 Task: In the  document report.html Use the feature 'and check spelling and grammer' Select the body of letter and change paragraph spacing to  'Double' Select the word Good Evening and change font size to  30
Action: Mouse moved to (299, 336)
Screenshot: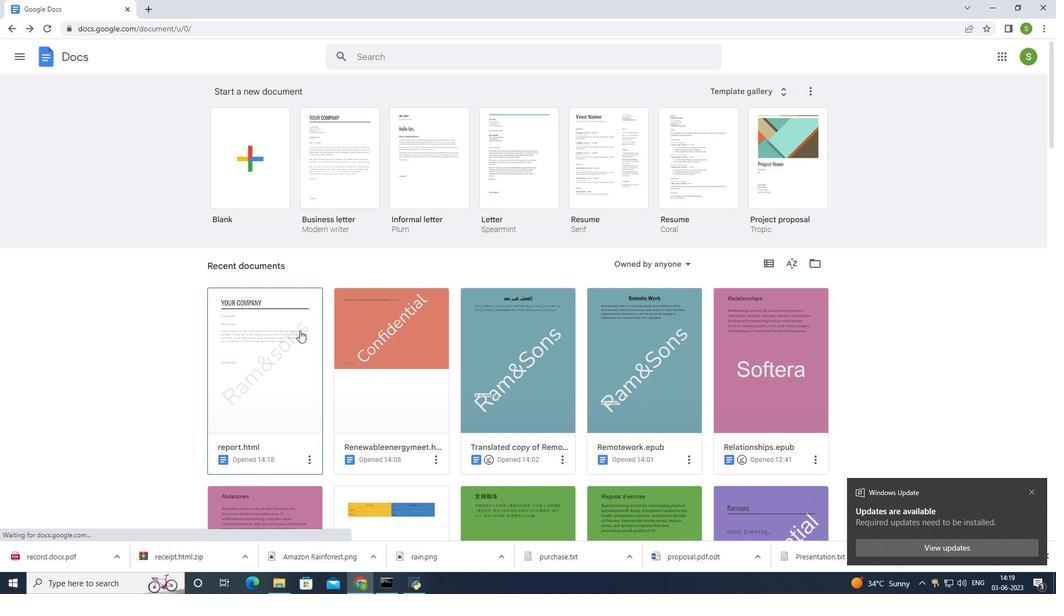 
Action: Mouse pressed left at (299, 336)
Screenshot: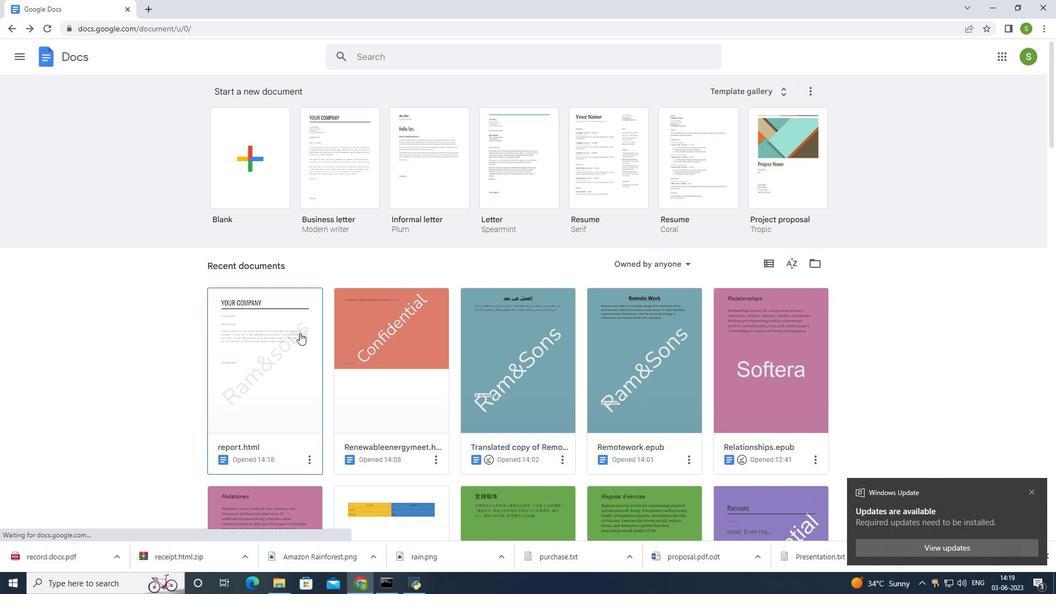 
Action: Mouse moved to (179, 65)
Screenshot: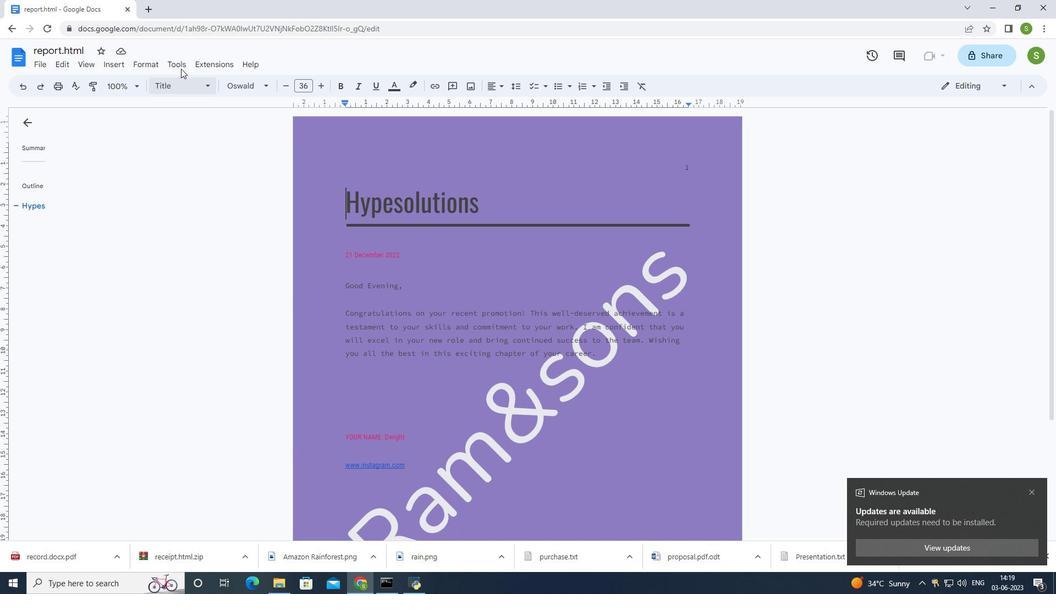 
Action: Mouse pressed left at (179, 65)
Screenshot: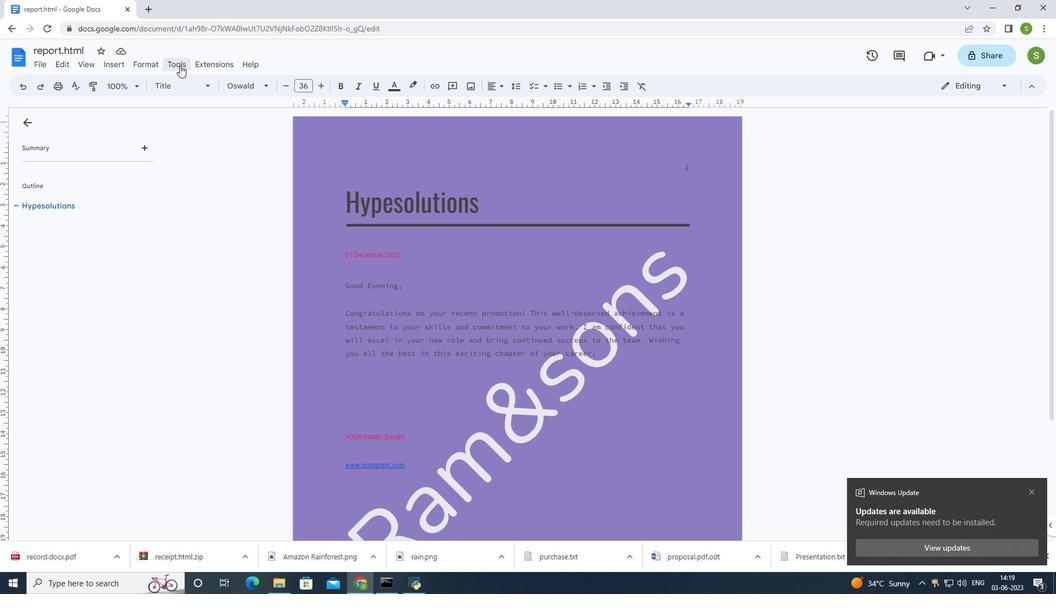 
Action: Mouse moved to (191, 80)
Screenshot: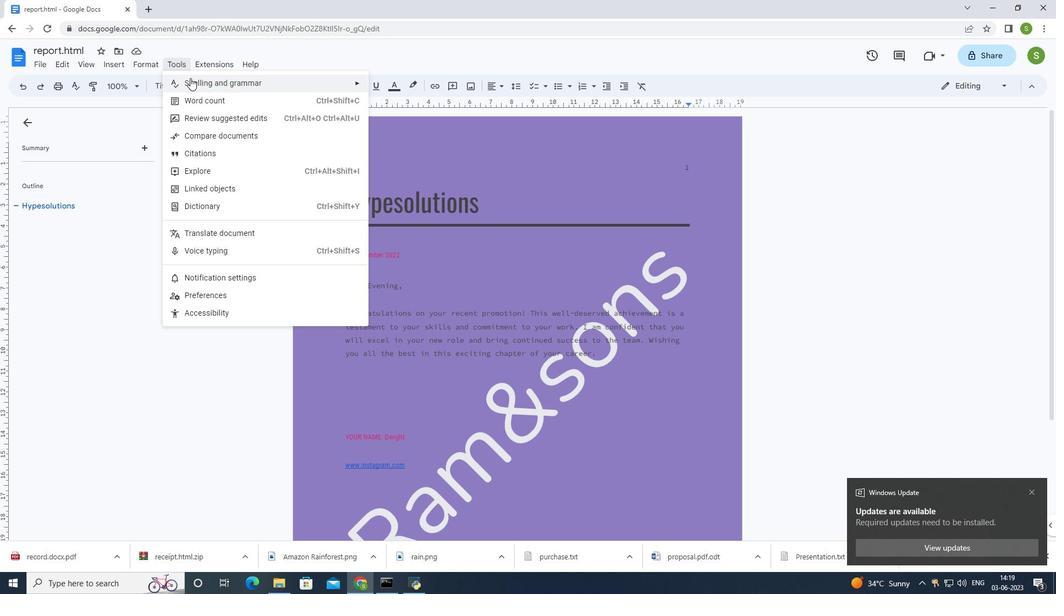 
Action: Mouse pressed left at (191, 80)
Screenshot: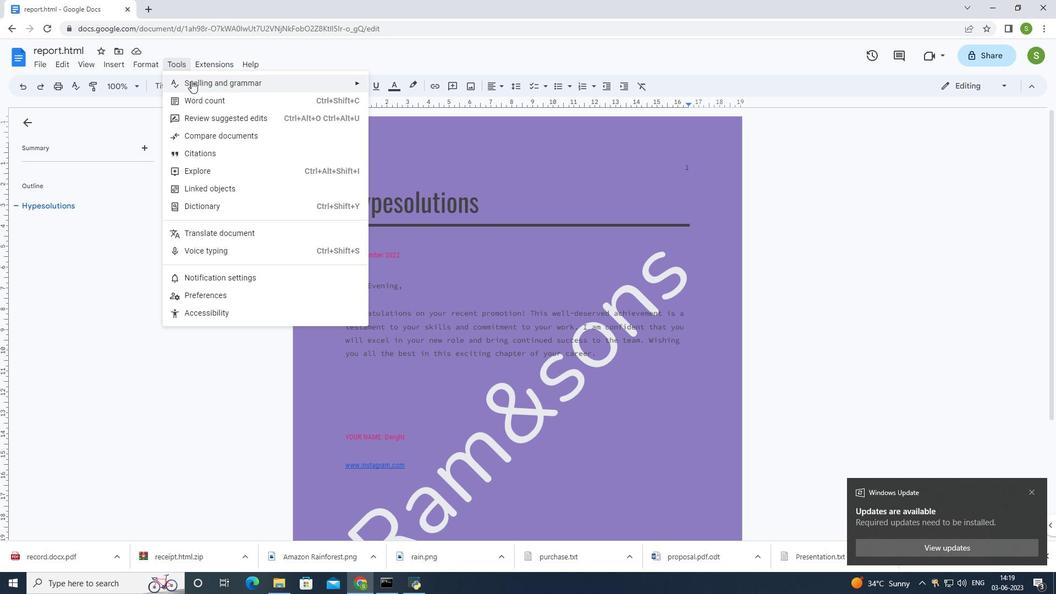 
Action: Mouse moved to (411, 86)
Screenshot: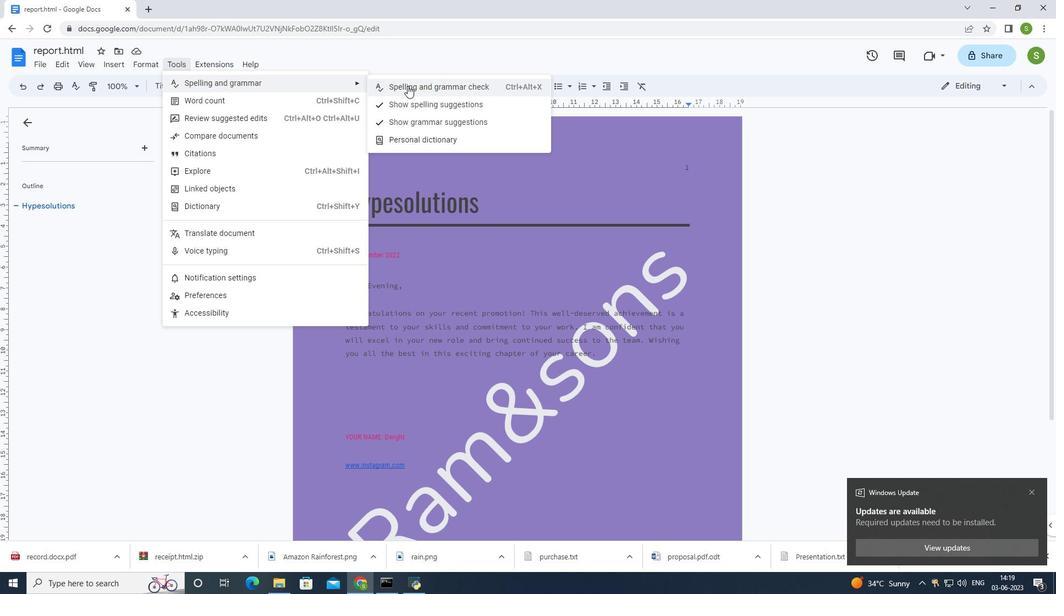 
Action: Mouse pressed left at (411, 86)
Screenshot: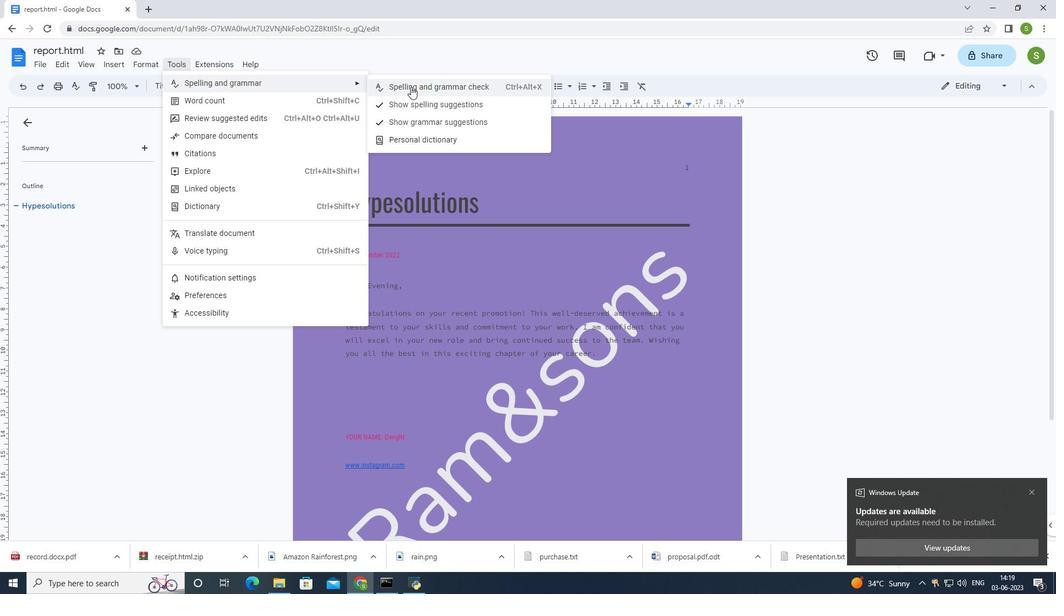 
Action: Mouse moved to (343, 311)
Screenshot: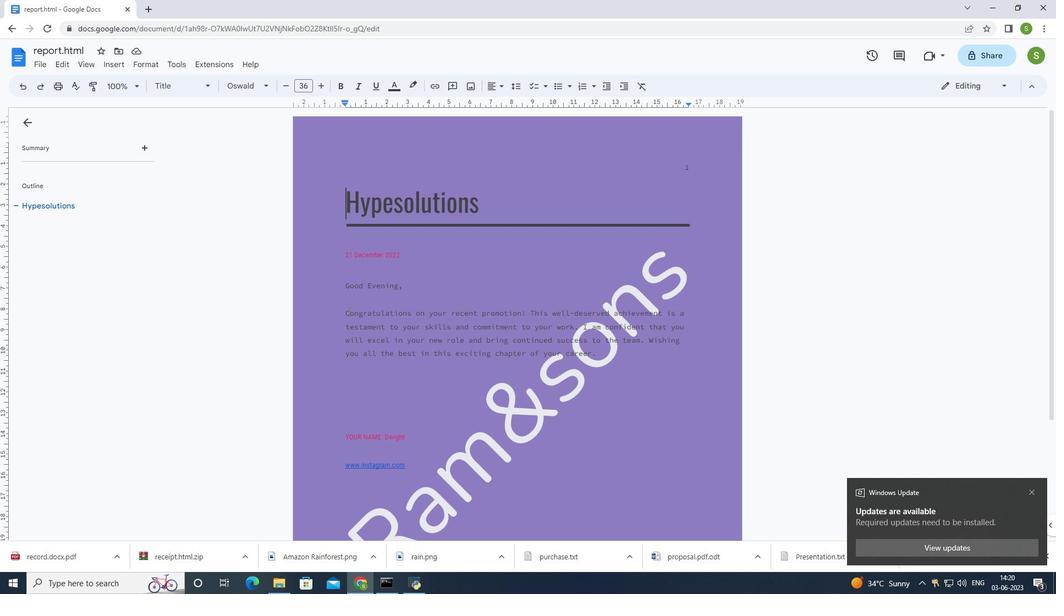 
Action: Mouse pressed left at (343, 311)
Screenshot: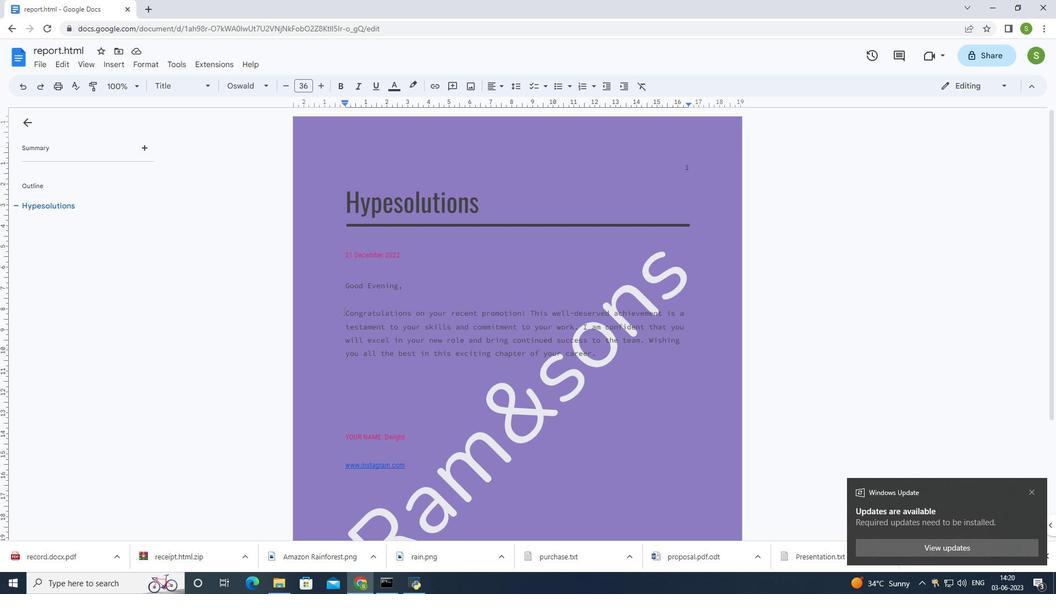
Action: Mouse moved to (520, 91)
Screenshot: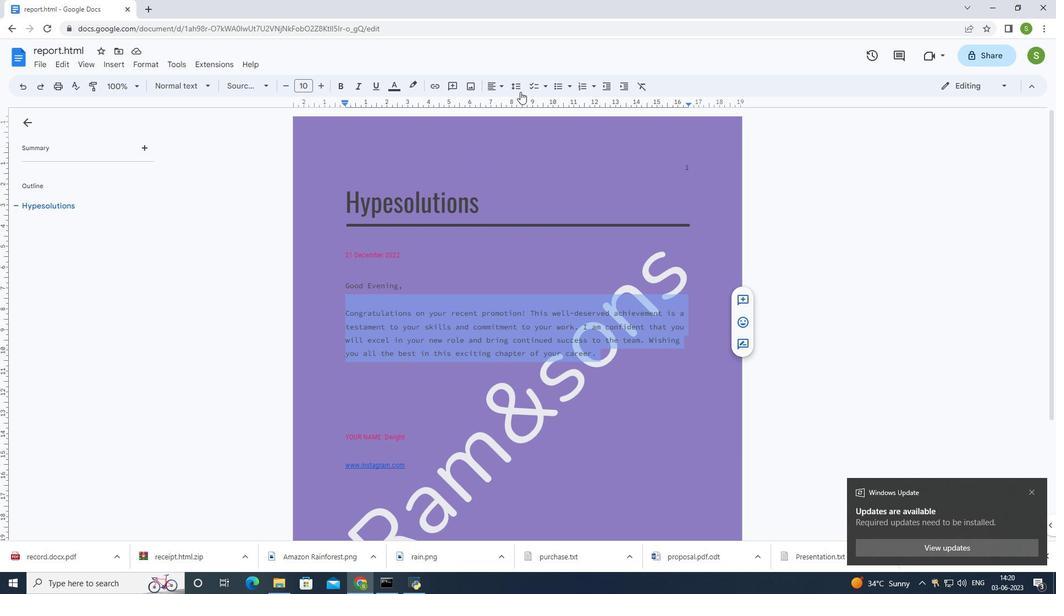 
Action: Mouse pressed left at (520, 91)
Screenshot: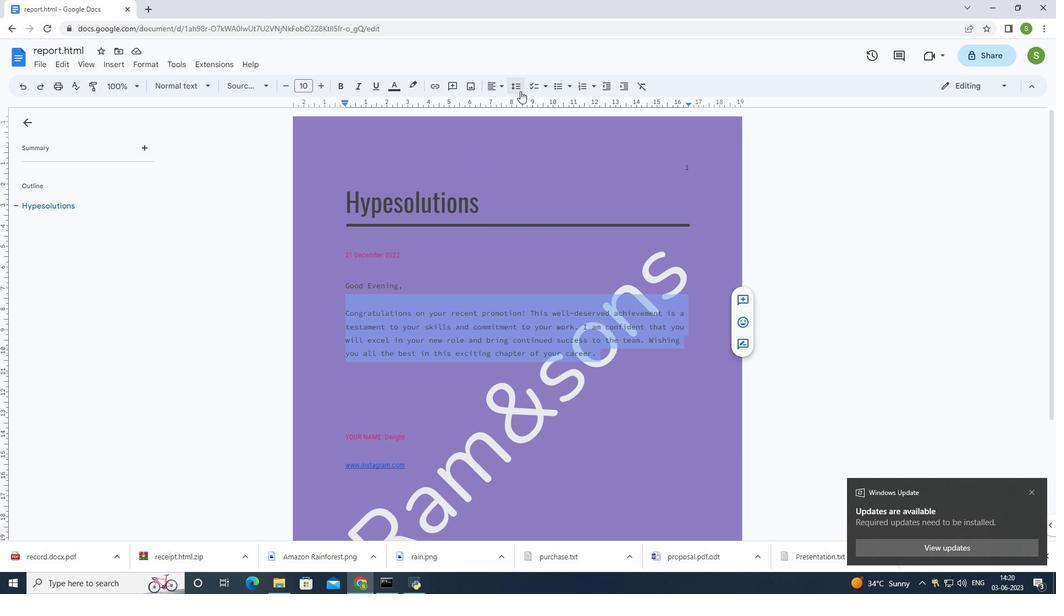 
Action: Mouse moved to (535, 157)
Screenshot: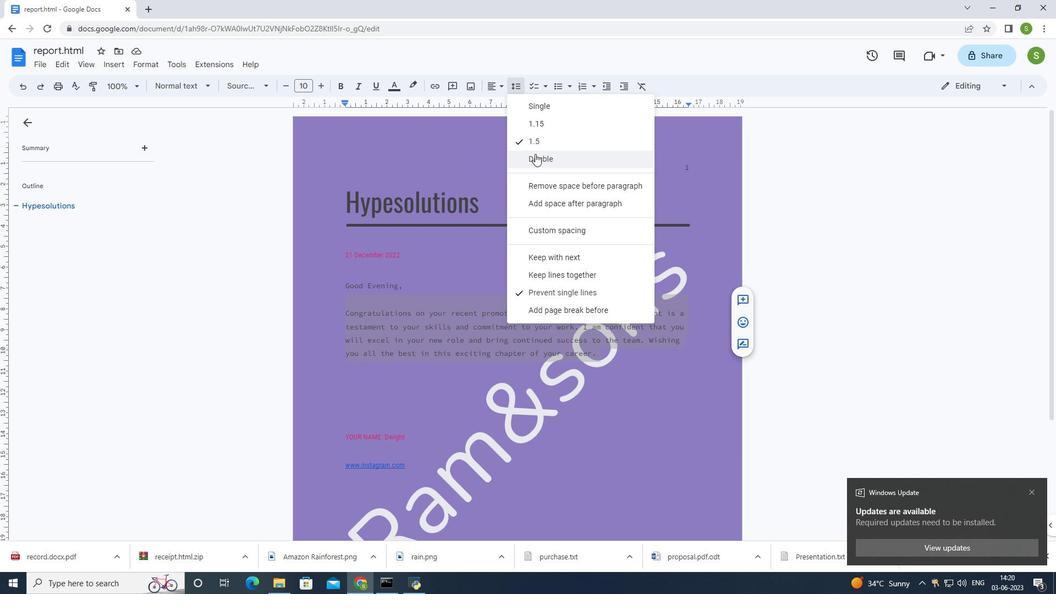 
Action: Mouse pressed left at (535, 157)
Screenshot: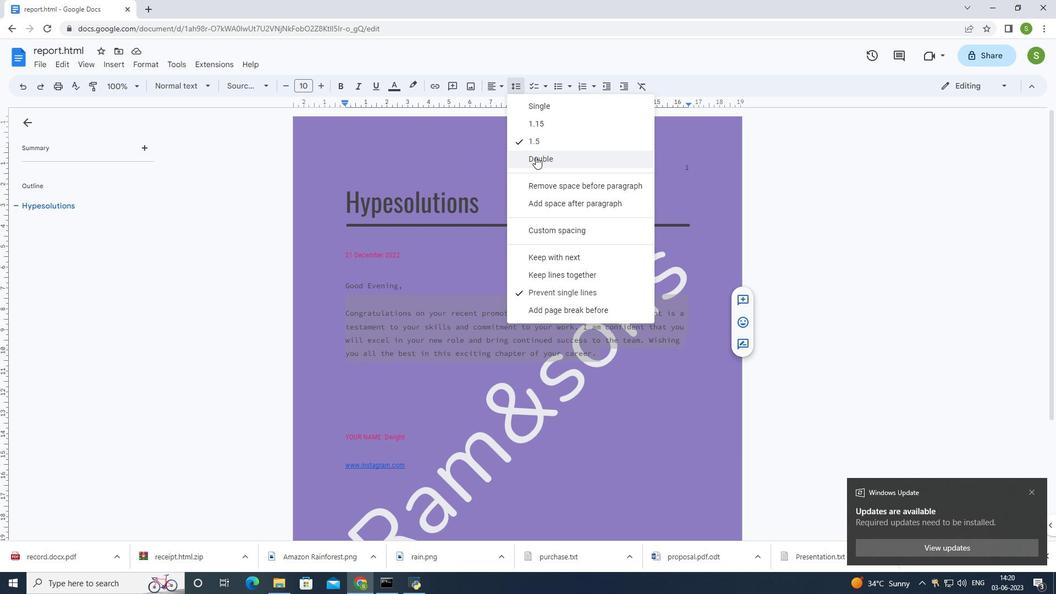 
Action: Mouse moved to (397, 284)
Screenshot: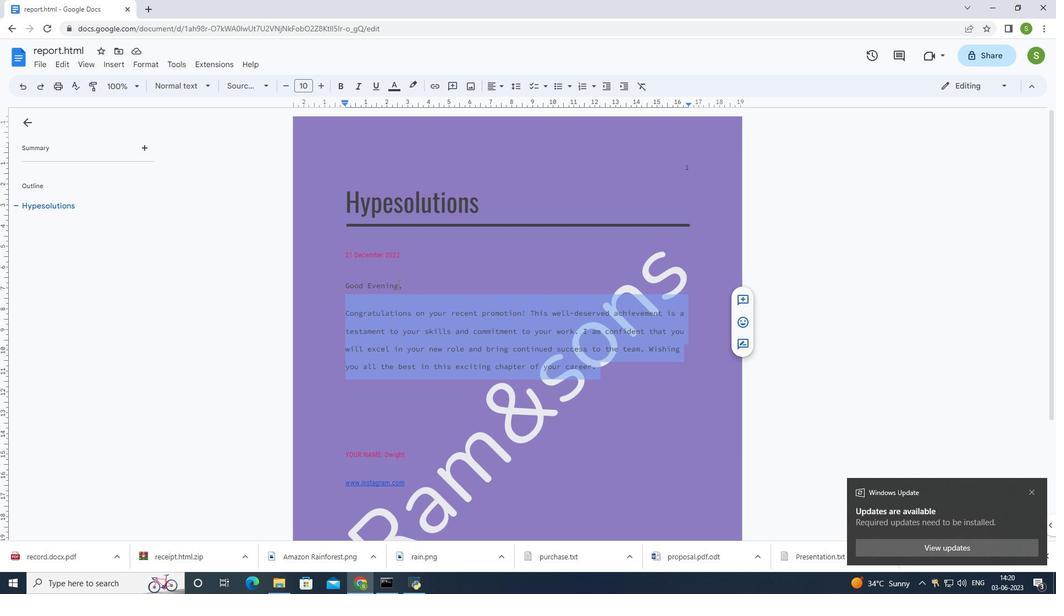 
Action: Mouse pressed left at (397, 284)
Screenshot: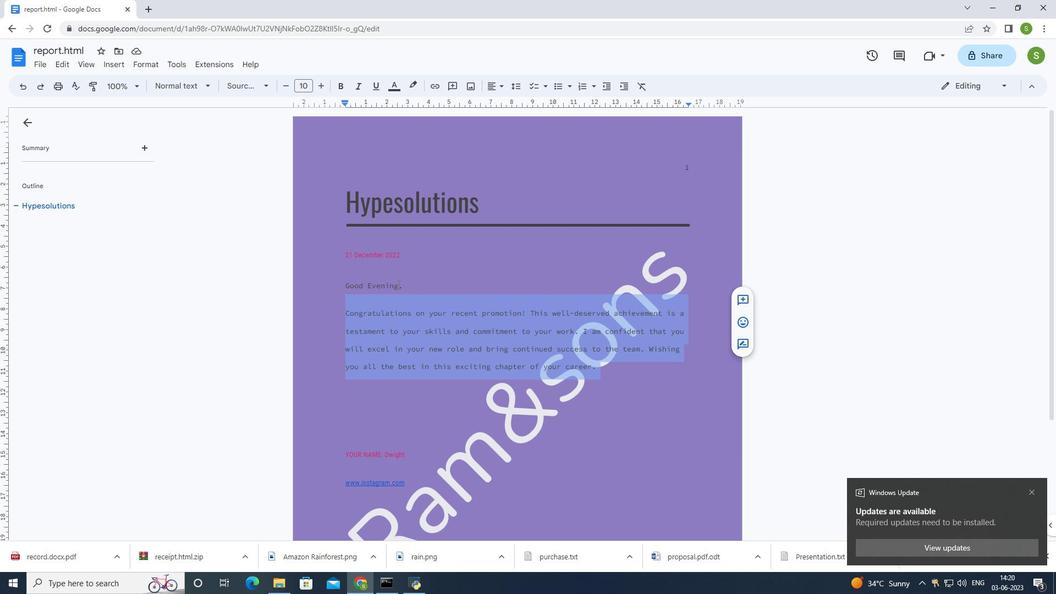 
Action: Mouse moved to (405, 287)
Screenshot: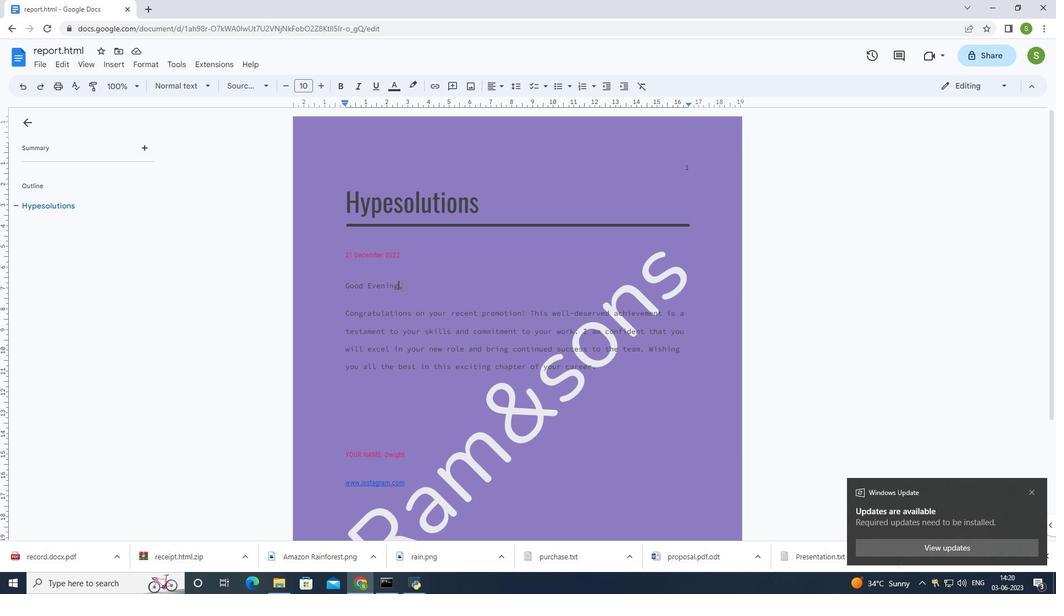 
Action: Mouse pressed left at (405, 287)
Screenshot: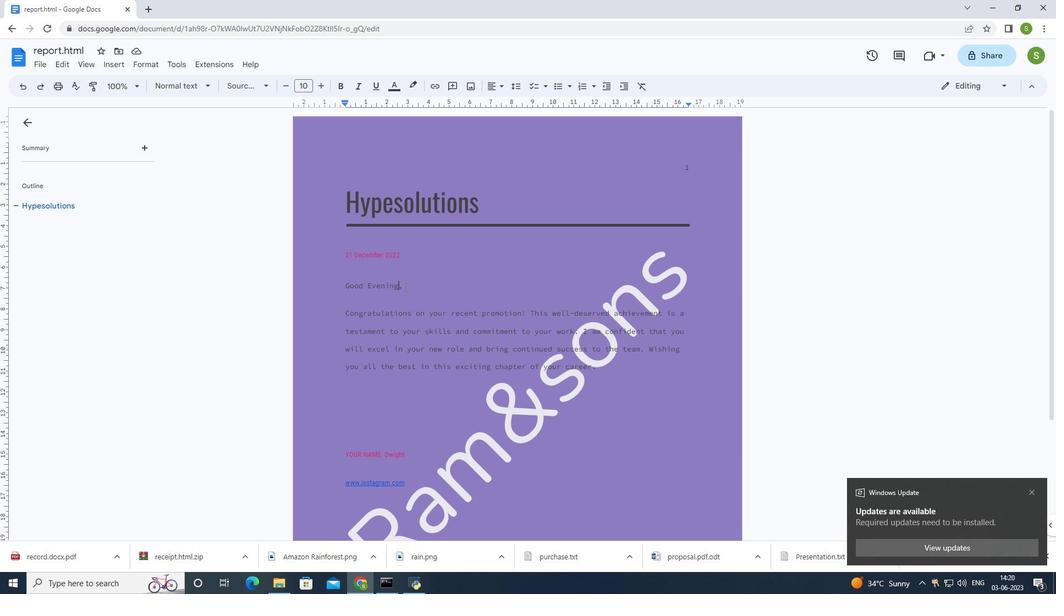 
Action: Mouse moved to (320, 85)
Screenshot: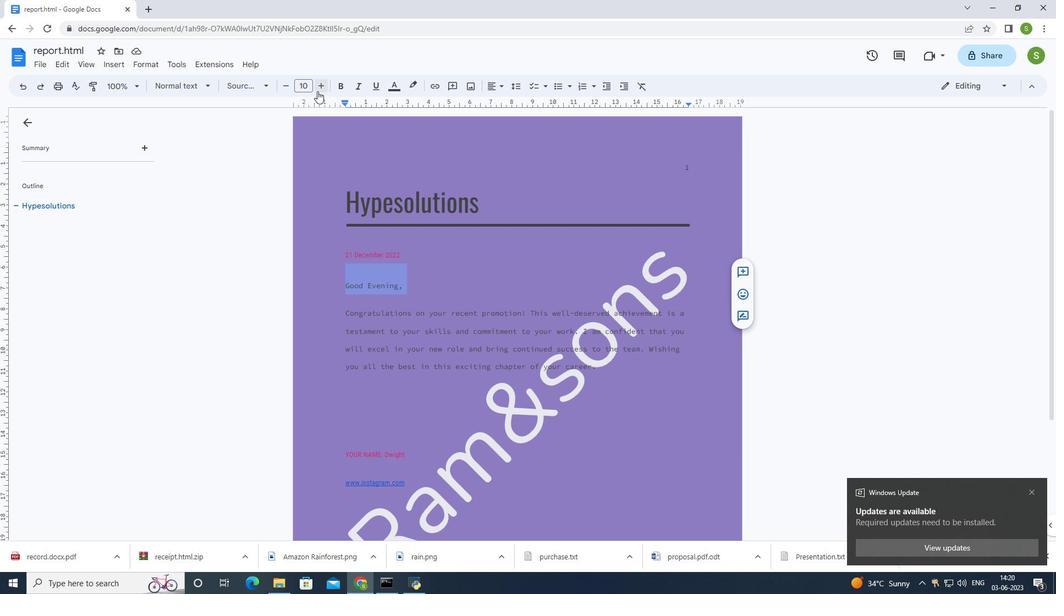 
Action: Mouse pressed left at (320, 85)
Screenshot: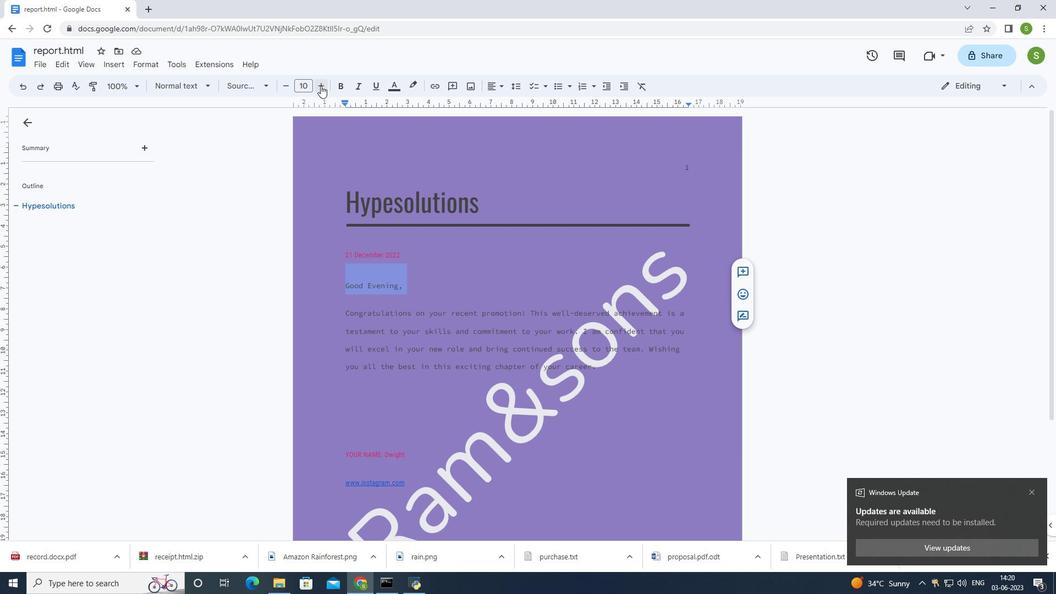 
Action: Mouse pressed left at (320, 85)
Screenshot: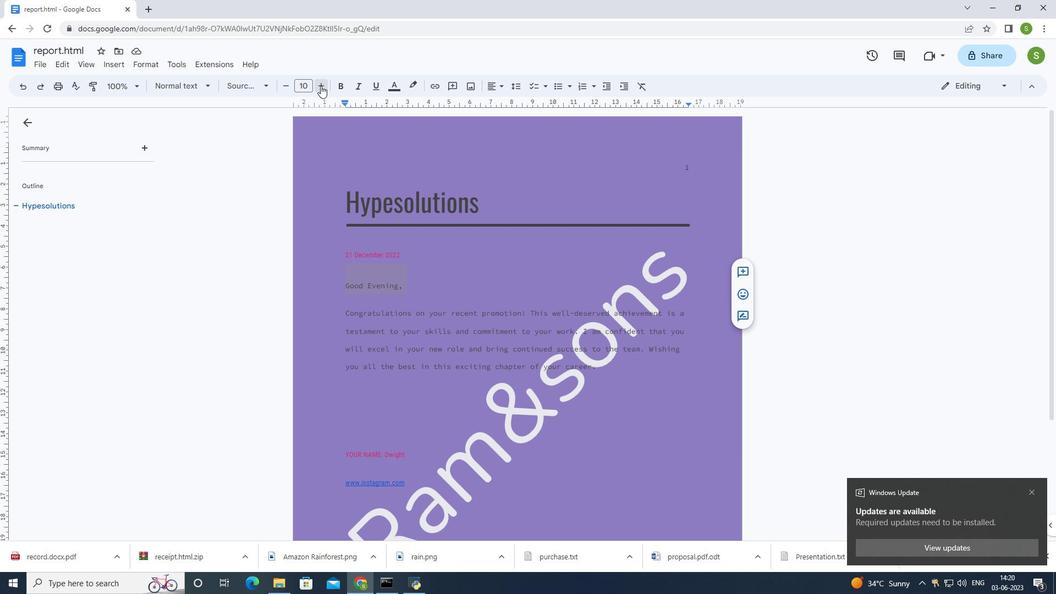 
Action: Mouse pressed left at (320, 85)
Screenshot: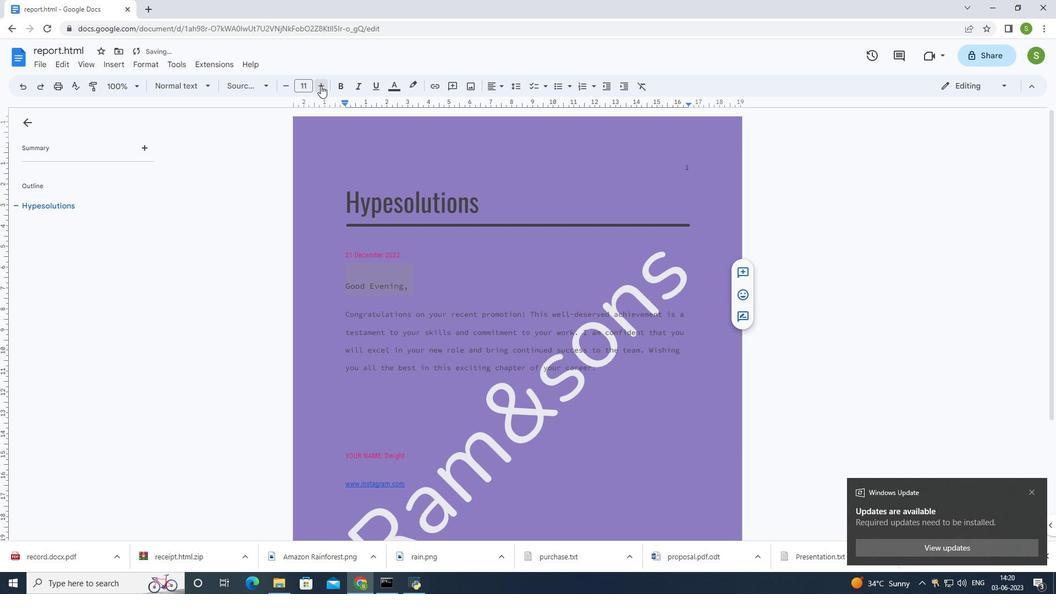 
Action: Mouse pressed left at (320, 85)
Screenshot: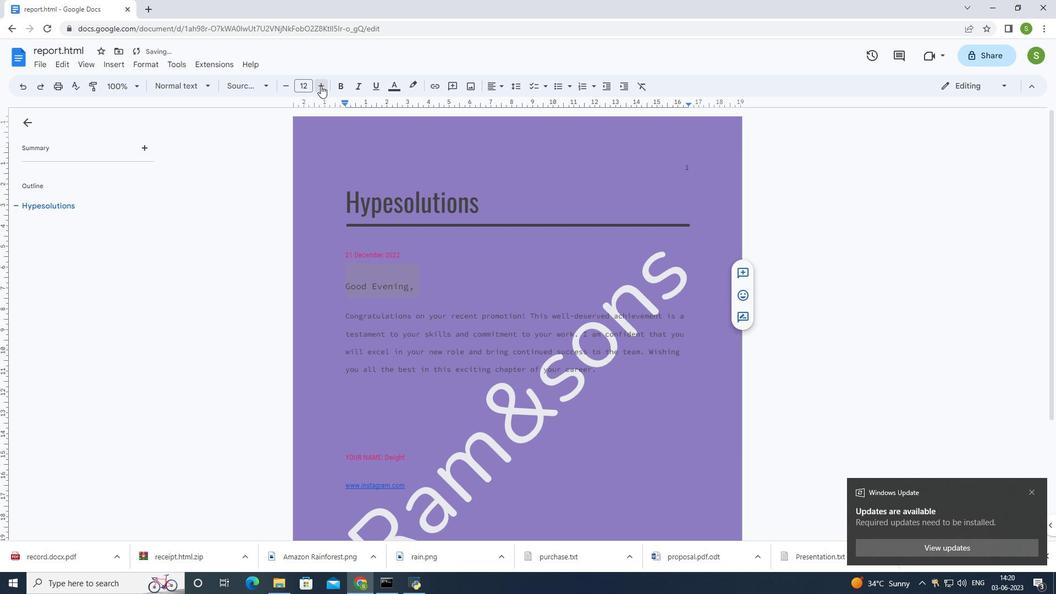 
Action: Mouse pressed left at (320, 85)
Screenshot: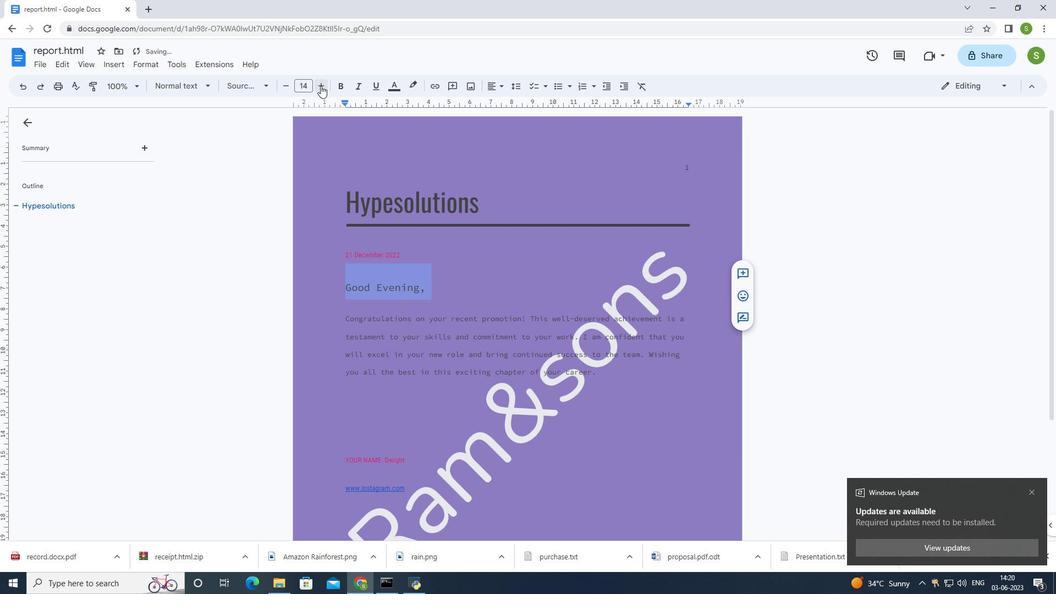 
Action: Mouse moved to (320, 85)
Screenshot: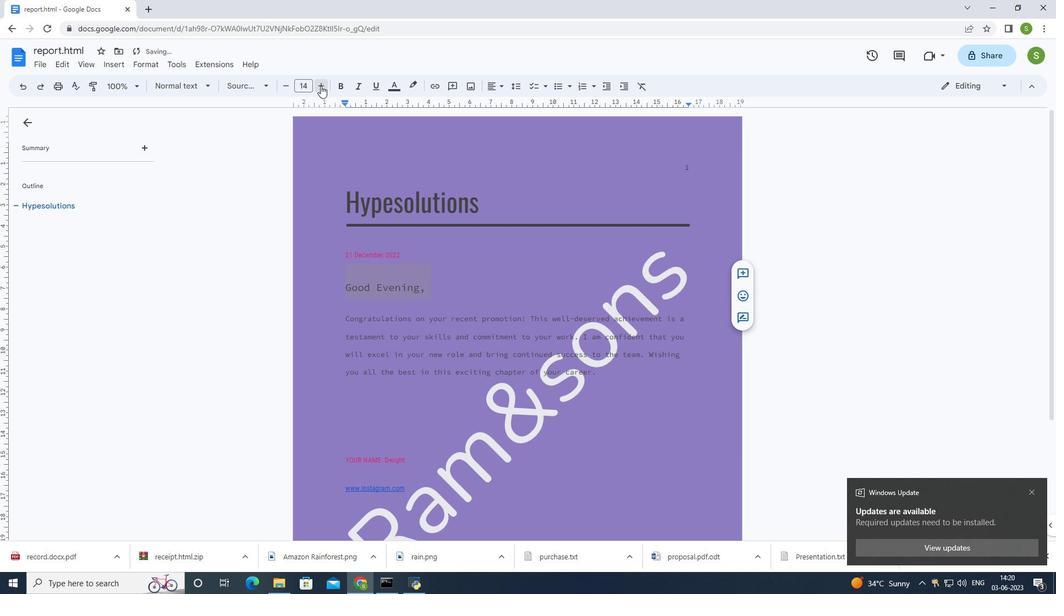 
Action: Mouse pressed left at (320, 85)
Screenshot: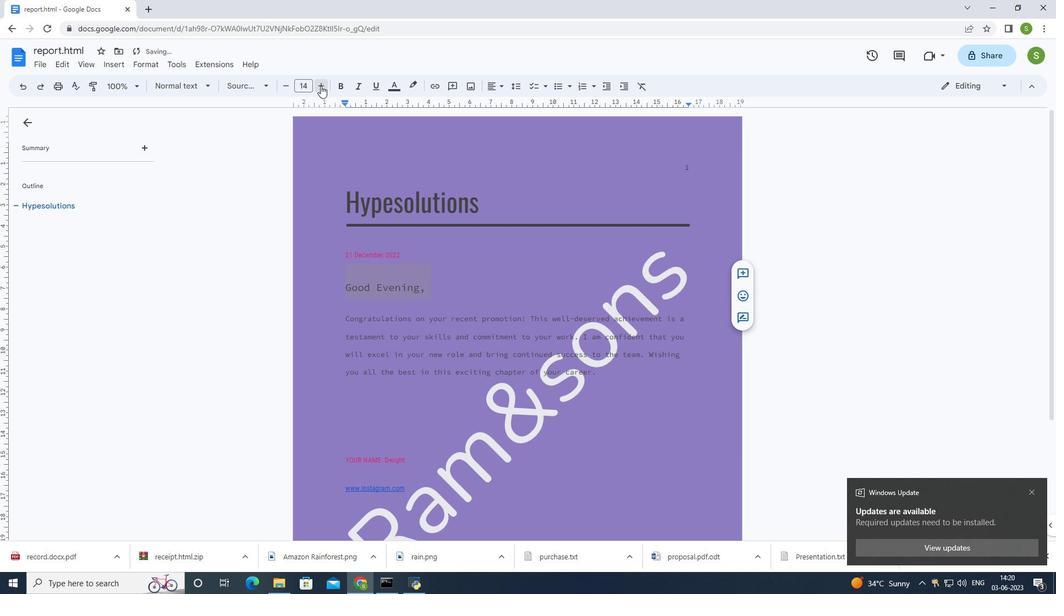 
Action: Mouse pressed left at (320, 85)
Screenshot: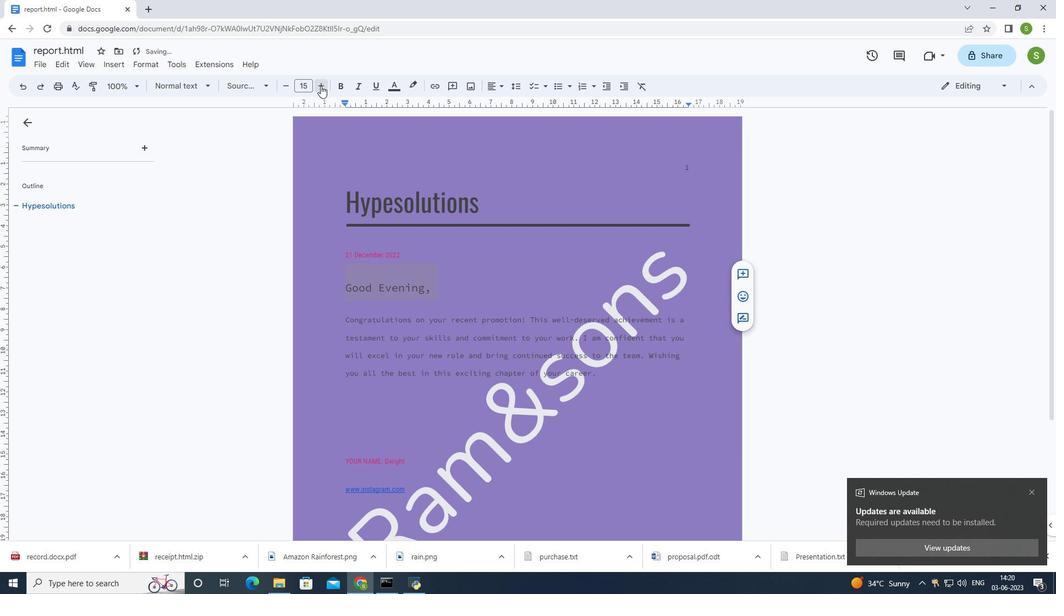 
Action: Mouse pressed left at (320, 85)
Screenshot: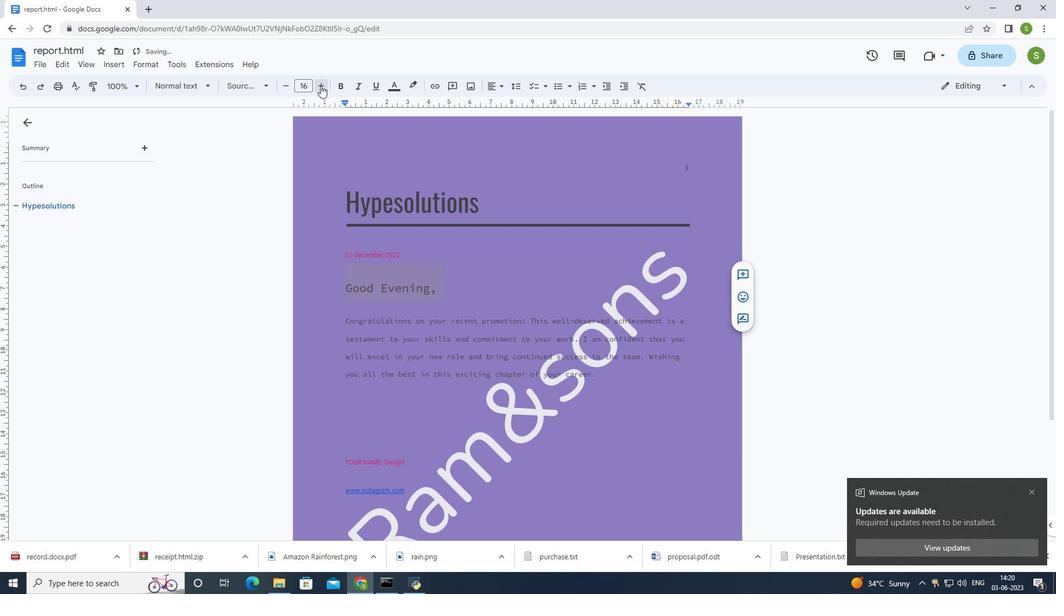 
Action: Mouse pressed left at (320, 85)
Screenshot: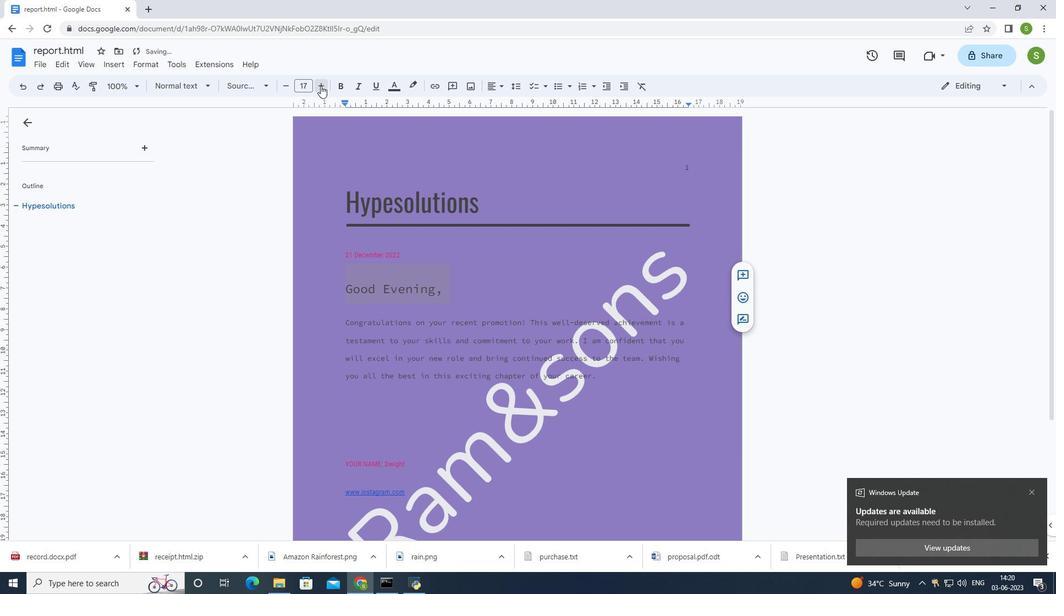 
Action: Mouse pressed left at (320, 85)
Screenshot: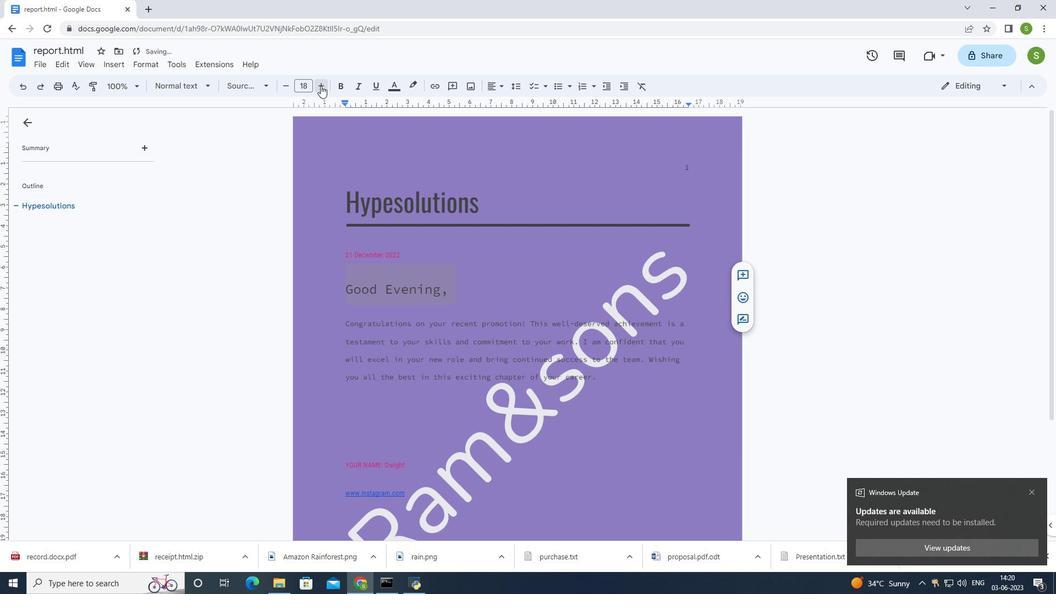 
Action: Mouse pressed left at (320, 85)
Screenshot: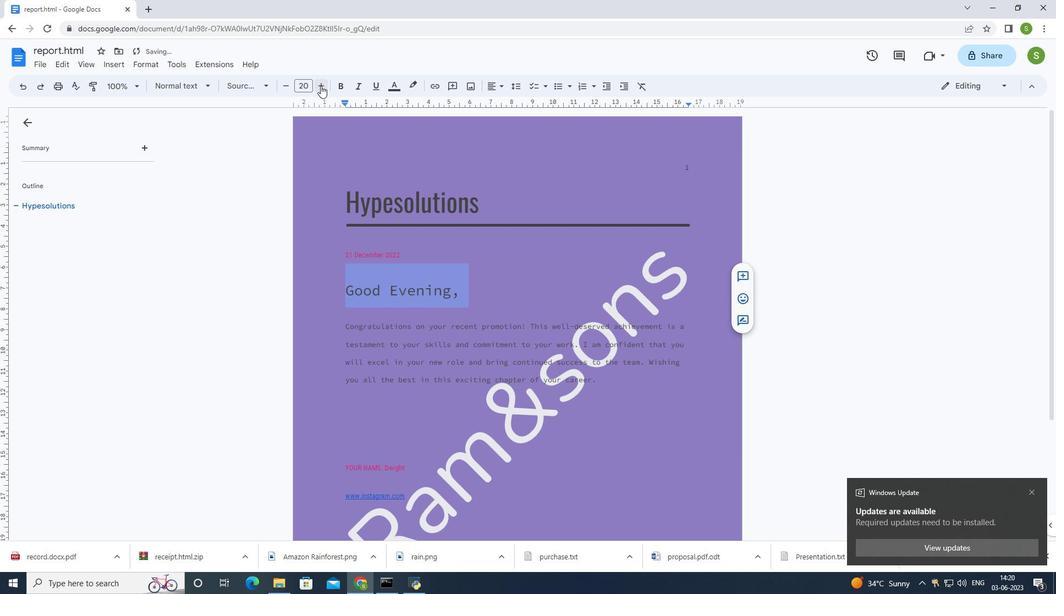 
Action: Mouse pressed left at (320, 85)
Screenshot: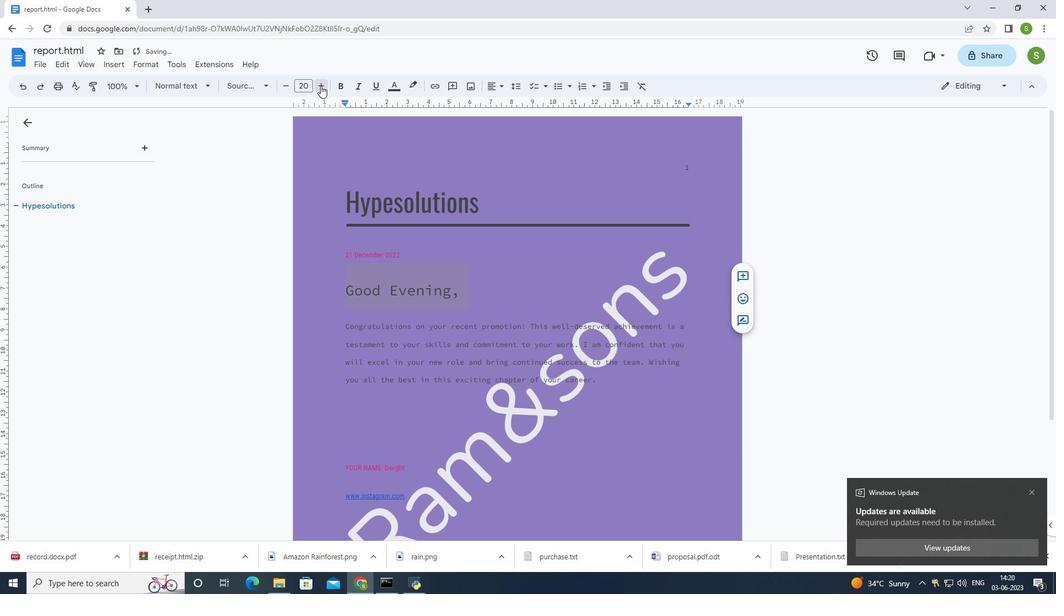 
Action: Mouse pressed left at (320, 85)
Screenshot: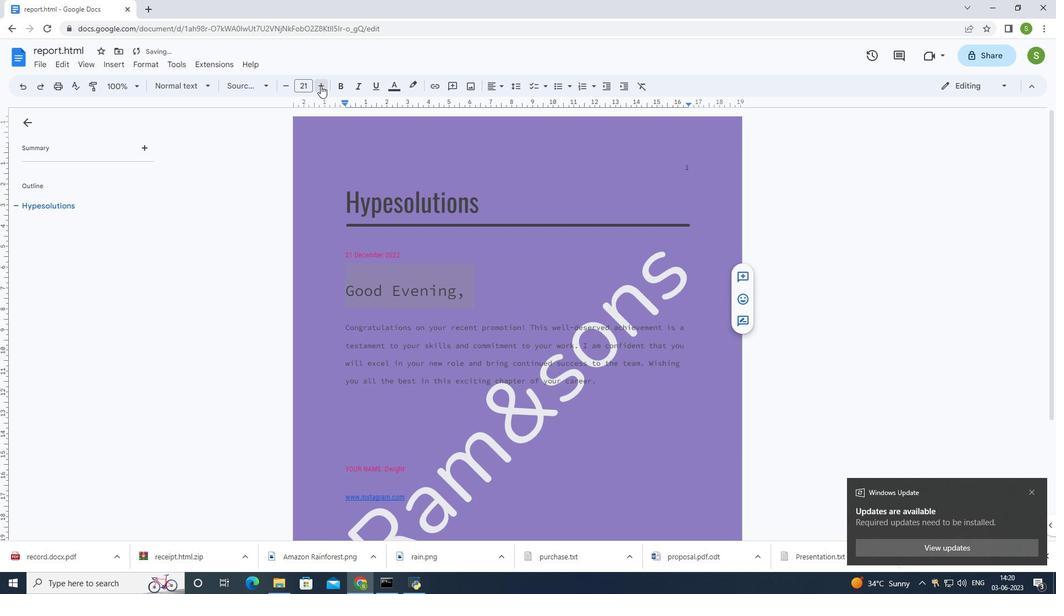 
Action: Mouse moved to (320, 85)
Screenshot: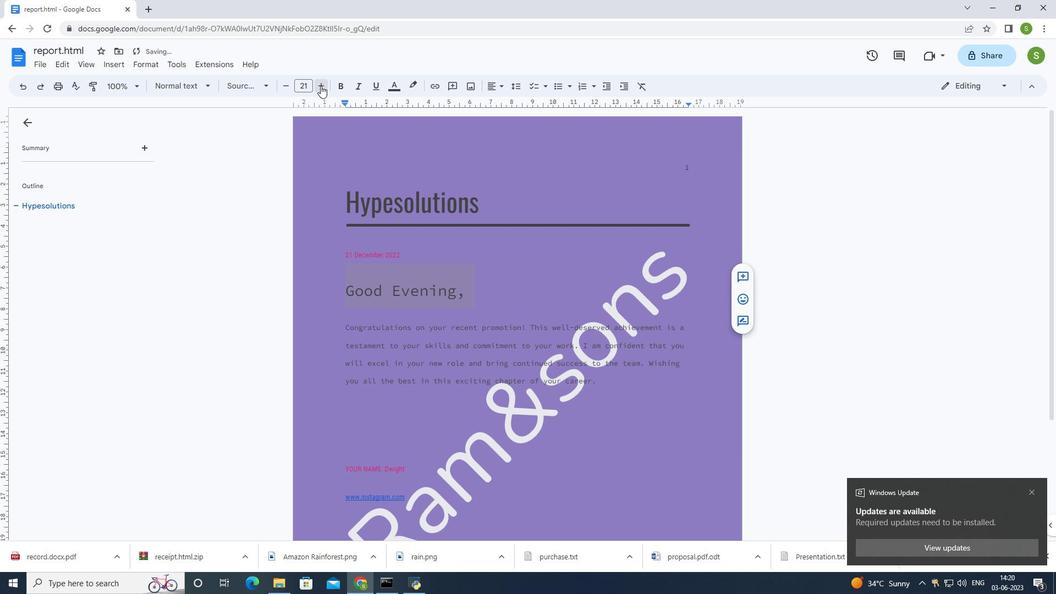 
Action: Mouse pressed left at (320, 85)
Screenshot: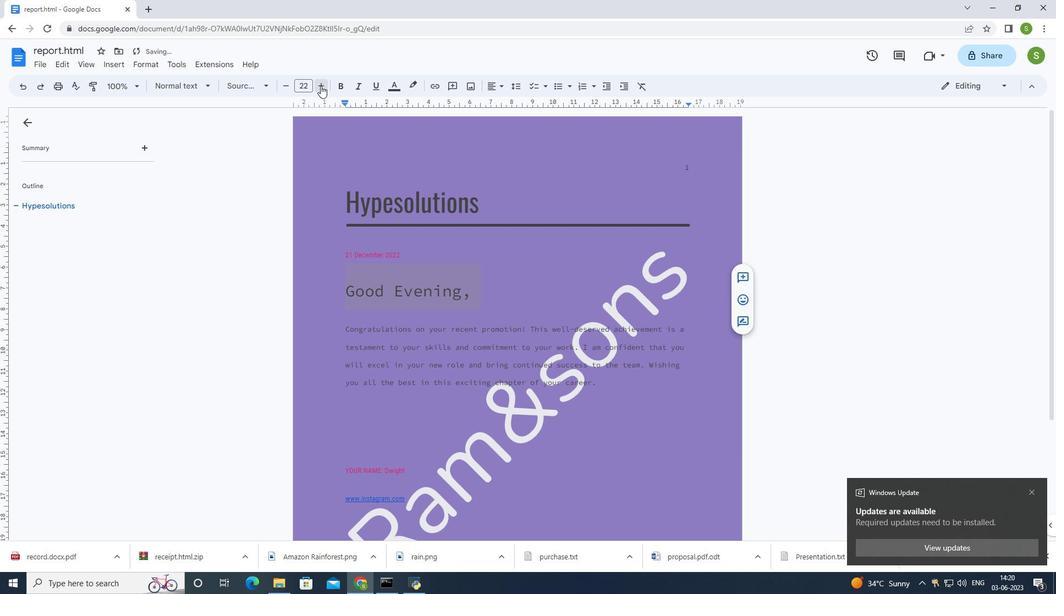 
Action: Mouse pressed left at (320, 85)
Screenshot: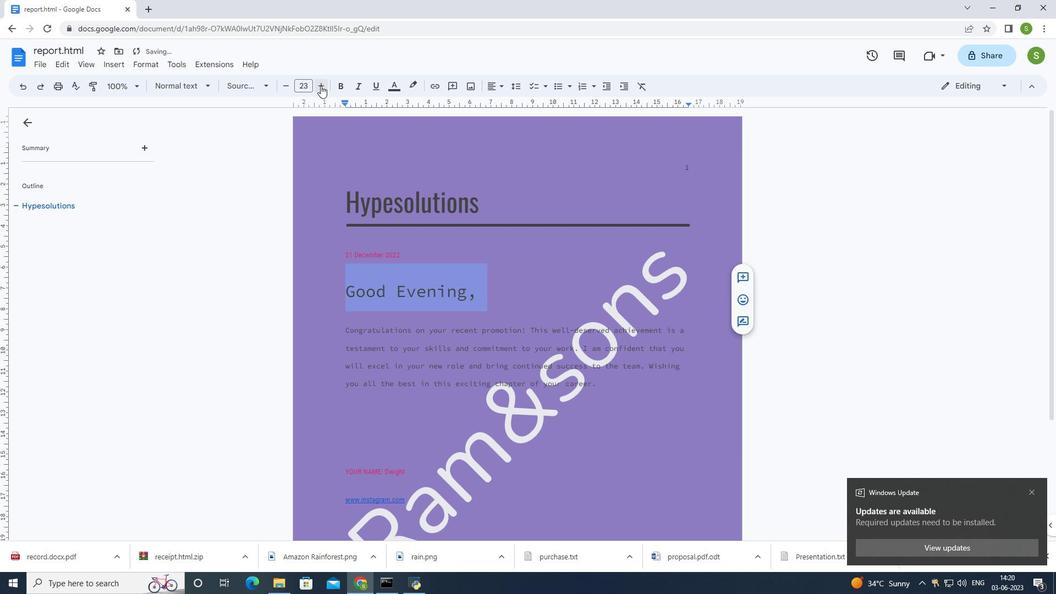 
Action: Mouse pressed left at (320, 85)
Screenshot: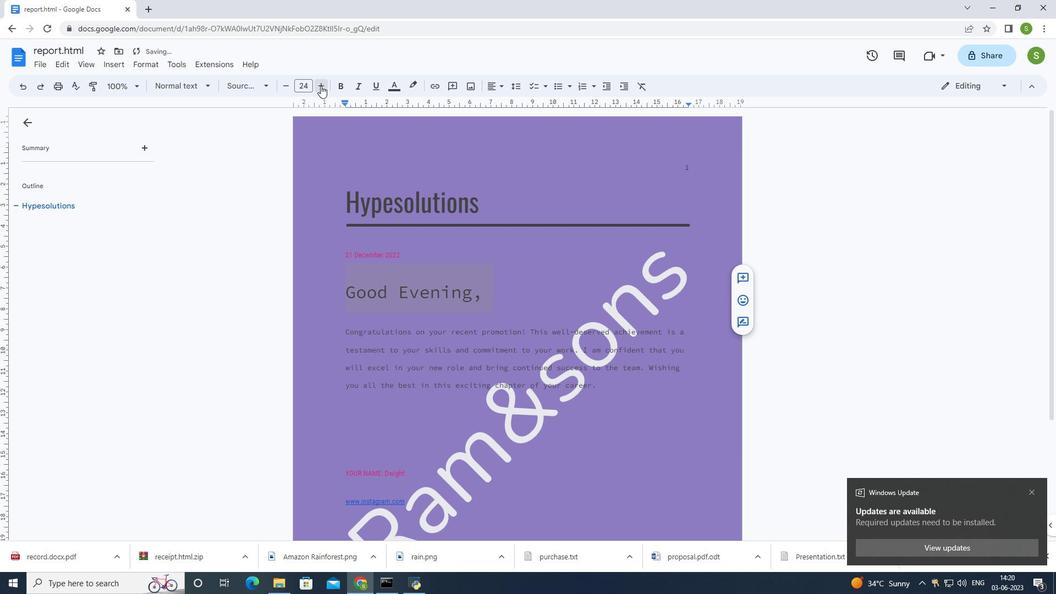 
Action: Mouse pressed left at (320, 85)
Screenshot: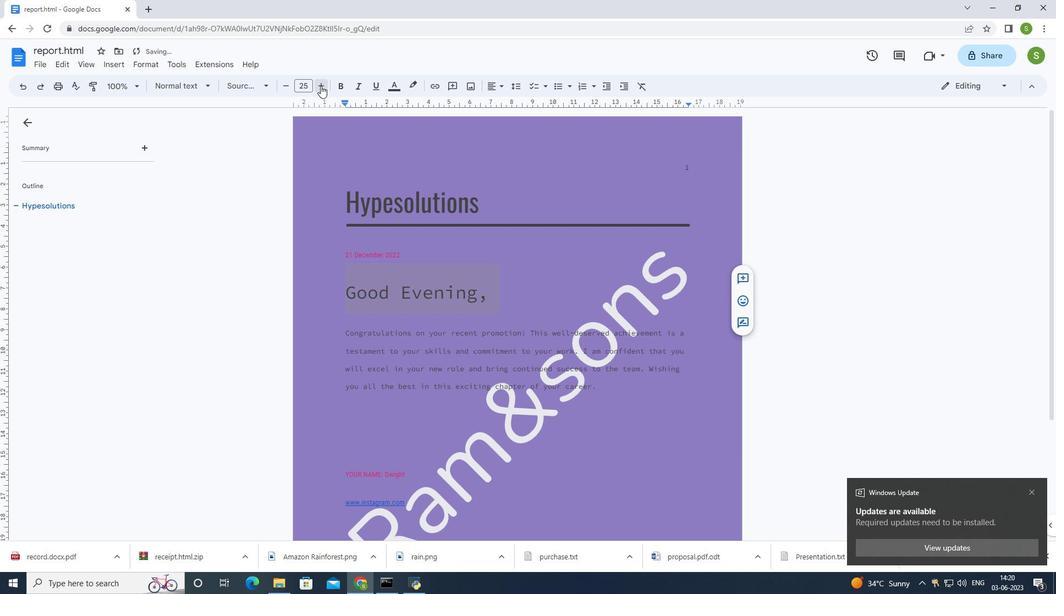 
Action: Mouse pressed left at (320, 85)
Screenshot: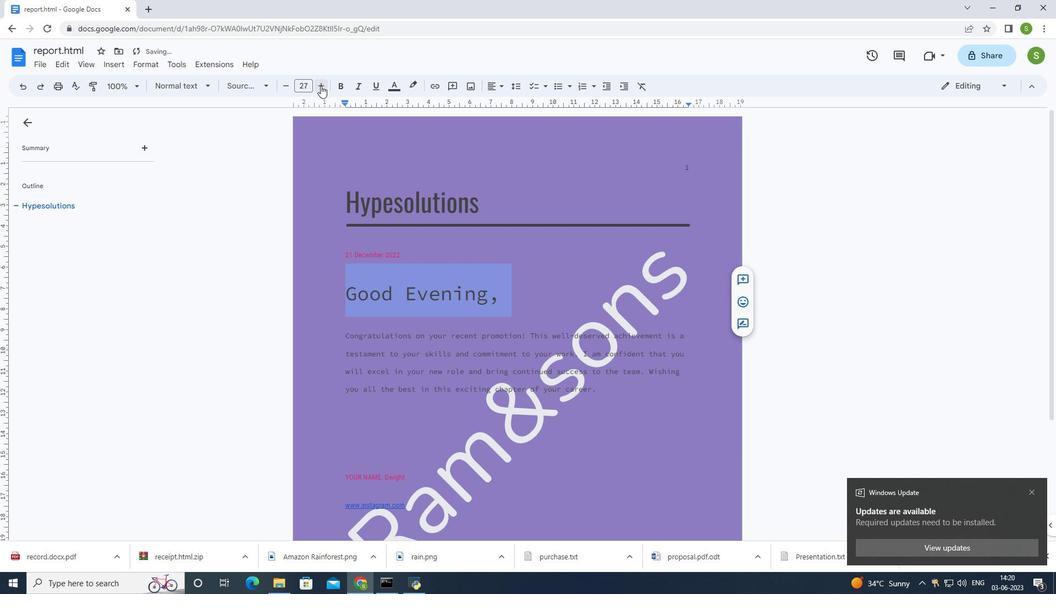 
Action: Mouse pressed left at (320, 85)
Screenshot: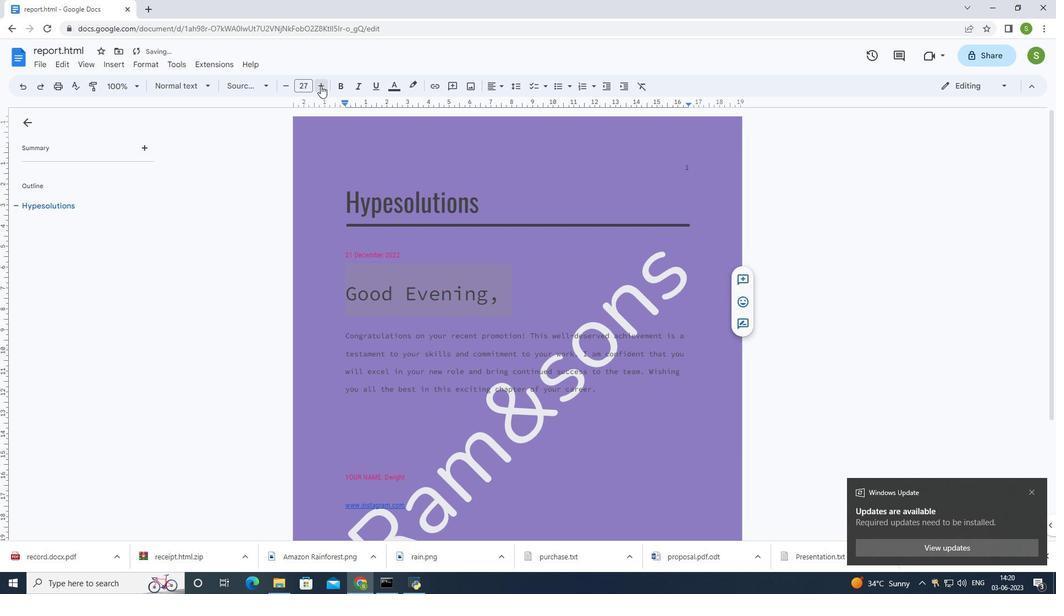 
Action: Mouse pressed left at (320, 85)
Screenshot: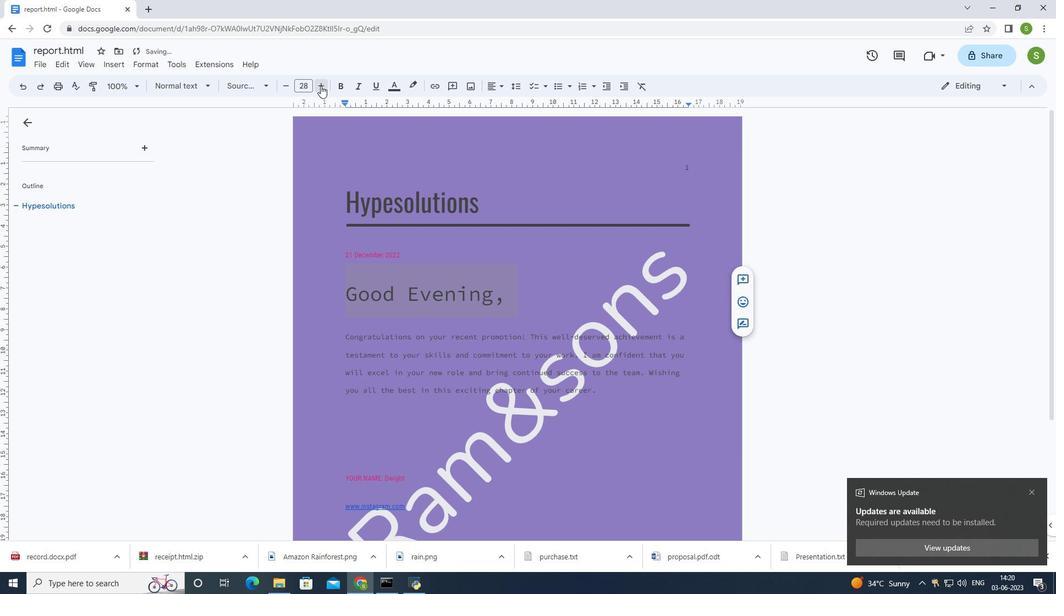 
Action: Mouse moved to (395, 153)
Screenshot: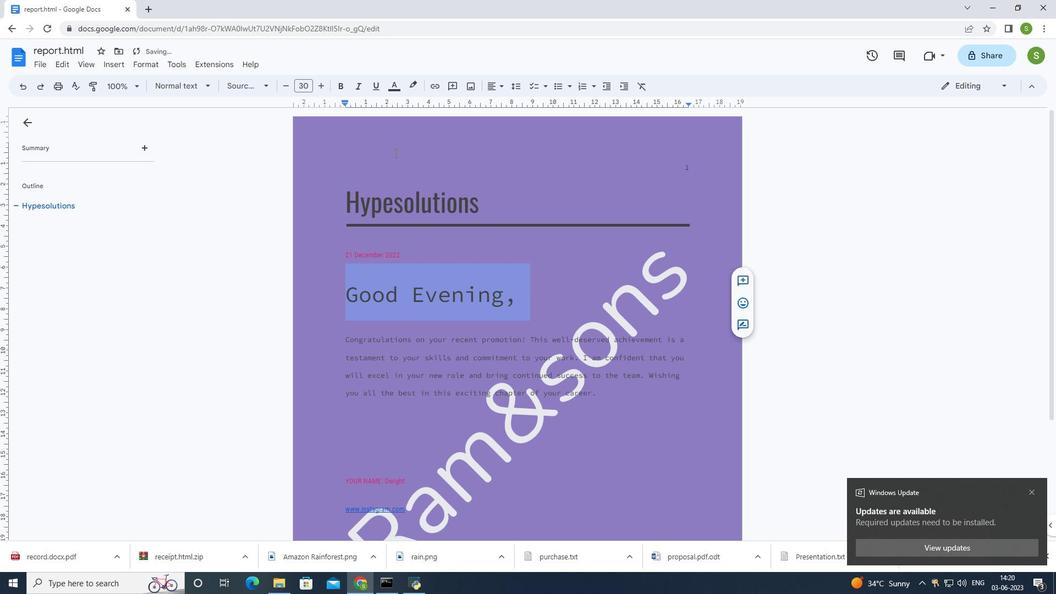 
